 Task: Search for a specific event or meeting in the calendar for June and July 2023.
Action: Mouse moved to (15, 63)
Screenshot: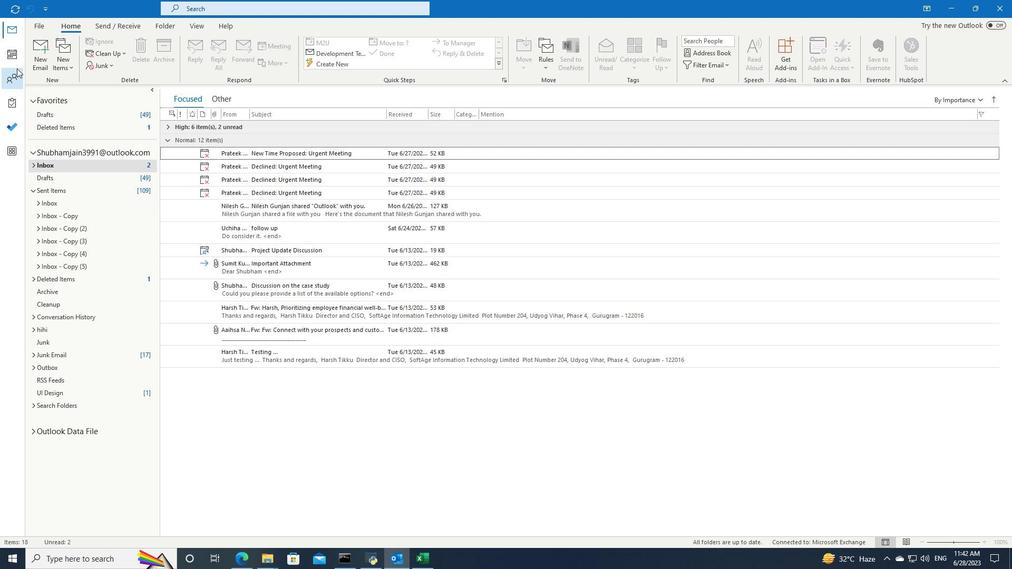 
Action: Mouse pressed left at (15, 63)
Screenshot: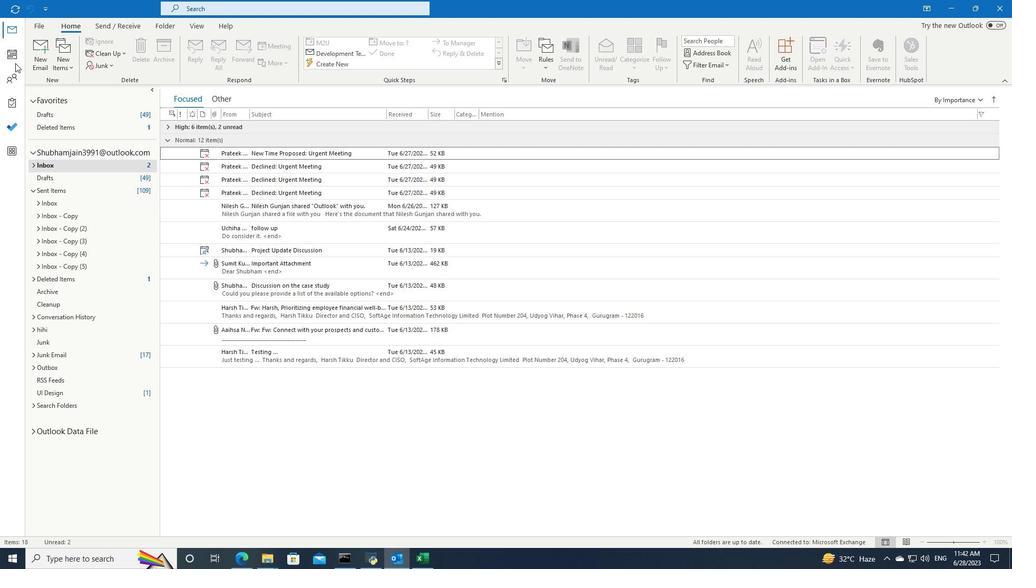 
Action: Mouse moved to (376, 9)
Screenshot: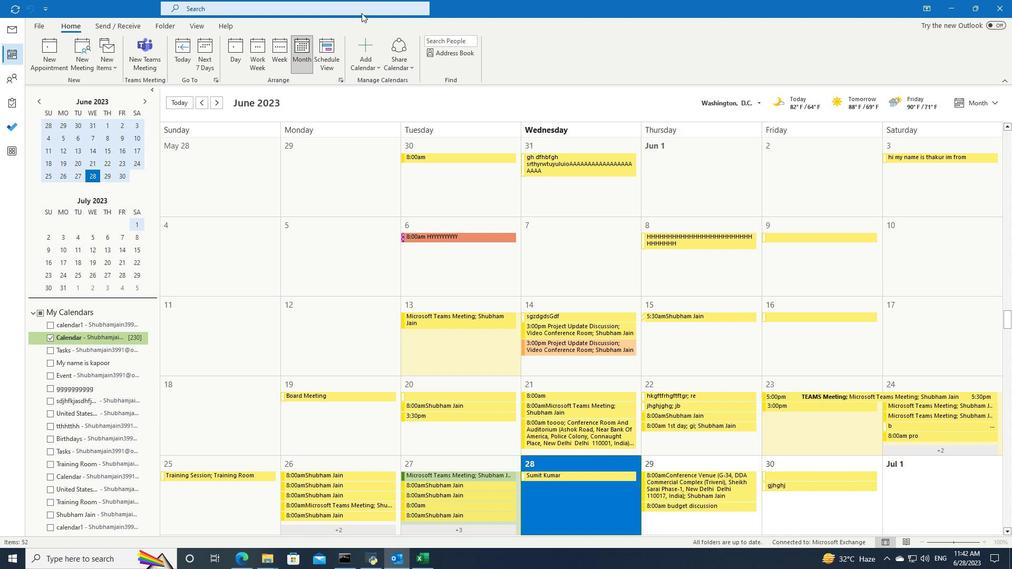 
Action: Mouse pressed left at (376, 9)
Screenshot: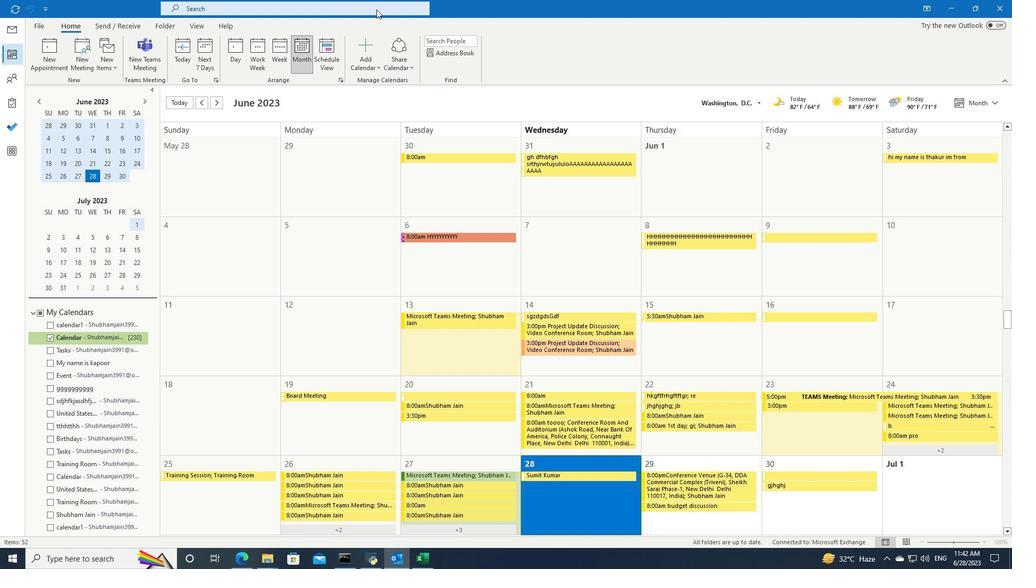 
Action: Mouse moved to (405, 6)
Screenshot: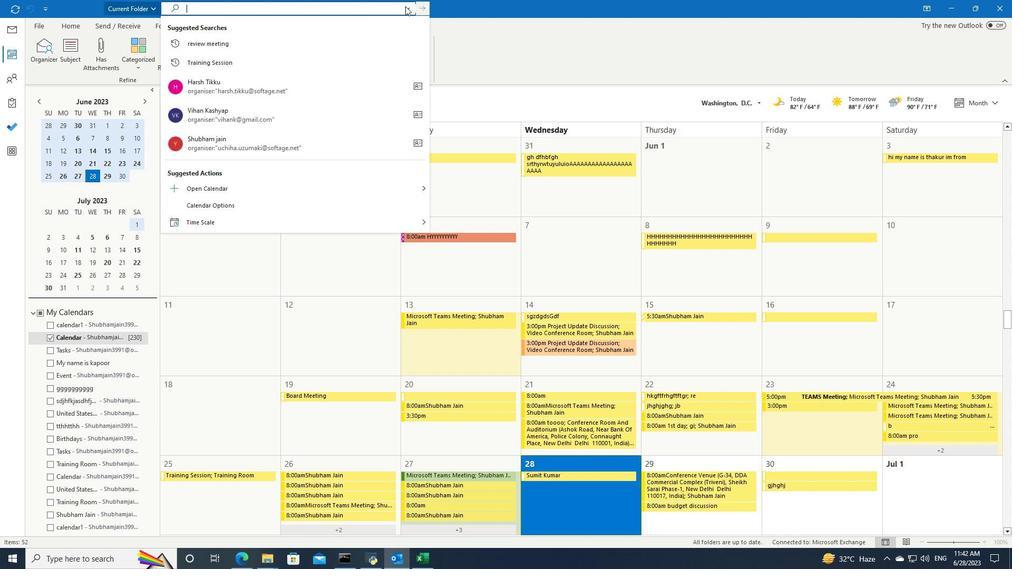 
Action: Mouse pressed left at (405, 6)
Screenshot: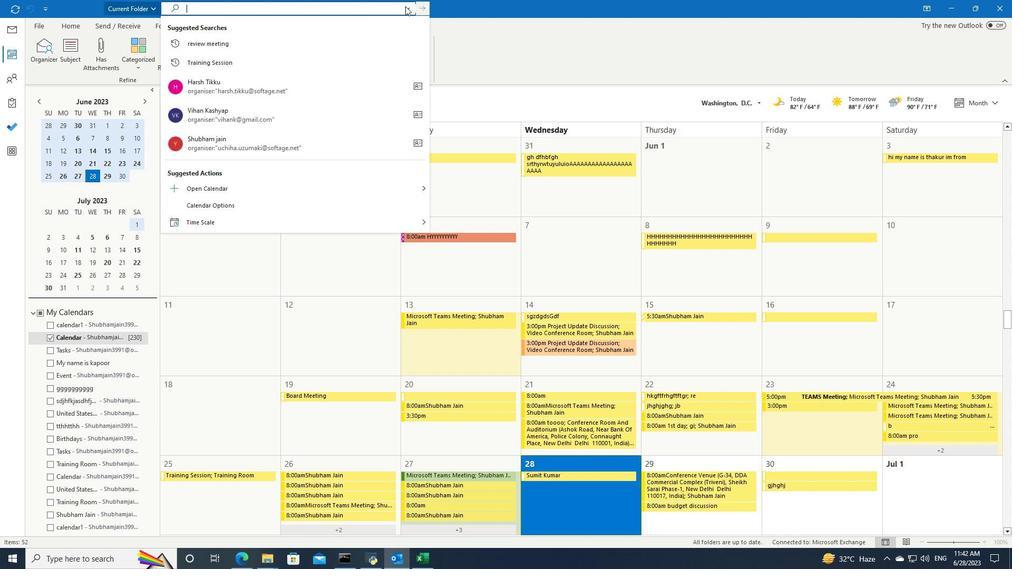 
Action: Mouse moved to (414, 25)
Screenshot: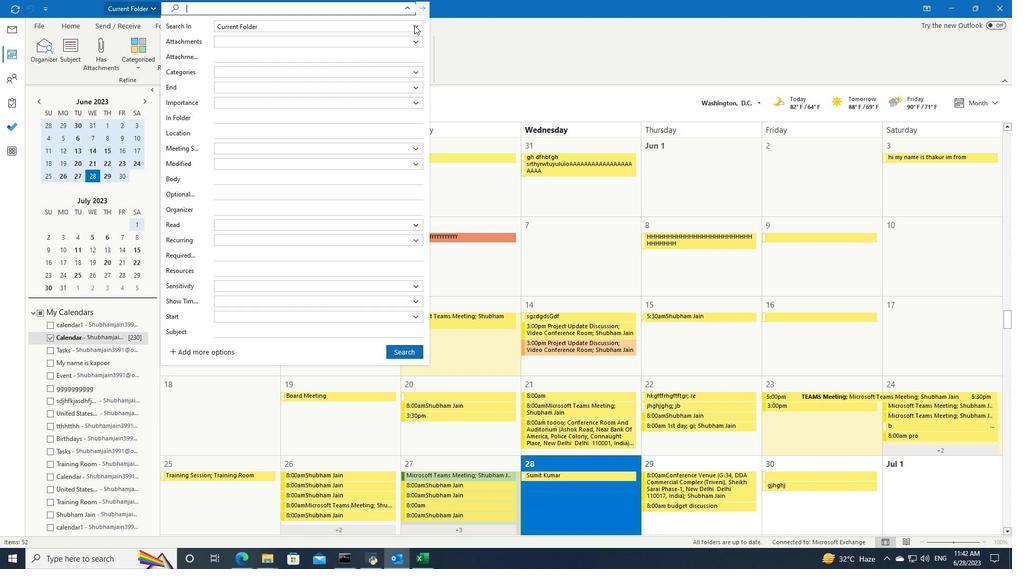 
Action: Mouse pressed left at (414, 25)
Screenshot: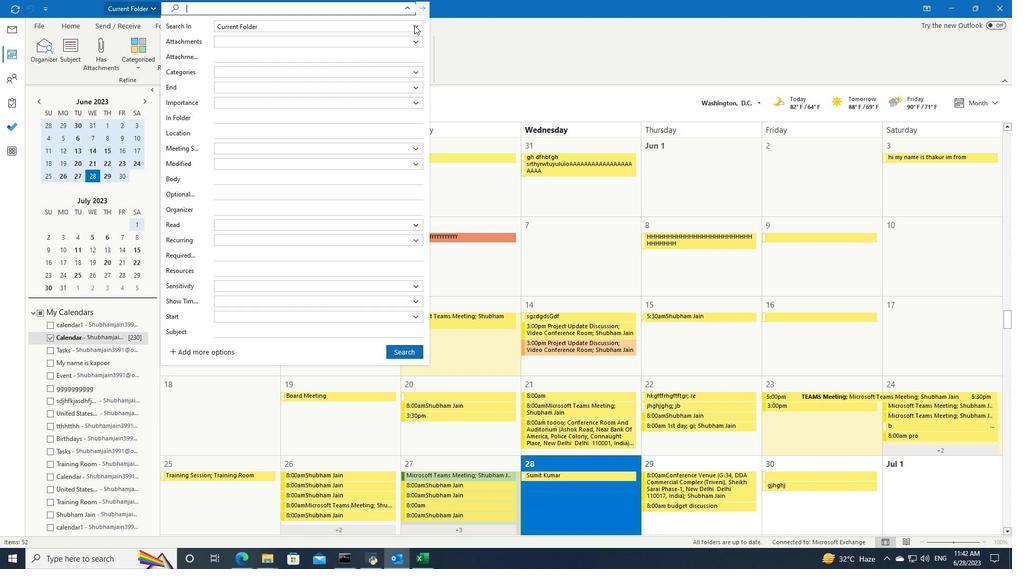 
Action: Mouse moved to (395, 53)
Screenshot: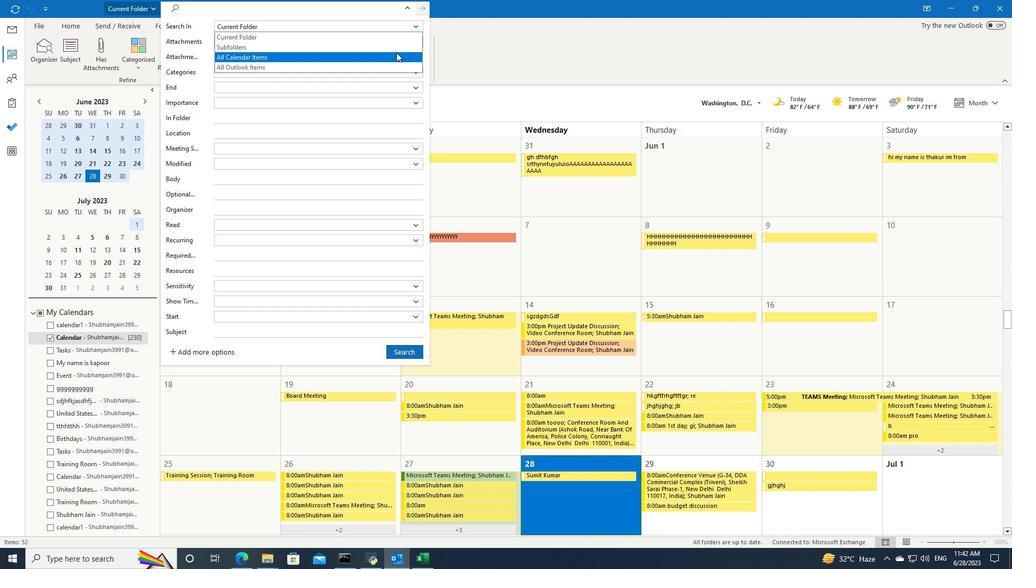 
Action: Mouse pressed left at (395, 53)
Screenshot: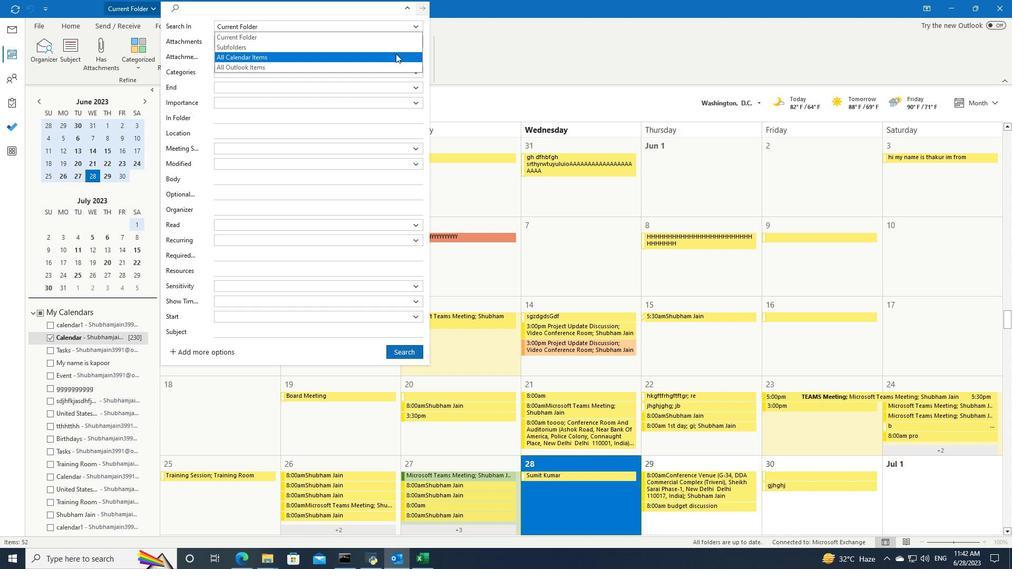 
Action: Mouse moved to (408, 8)
Screenshot: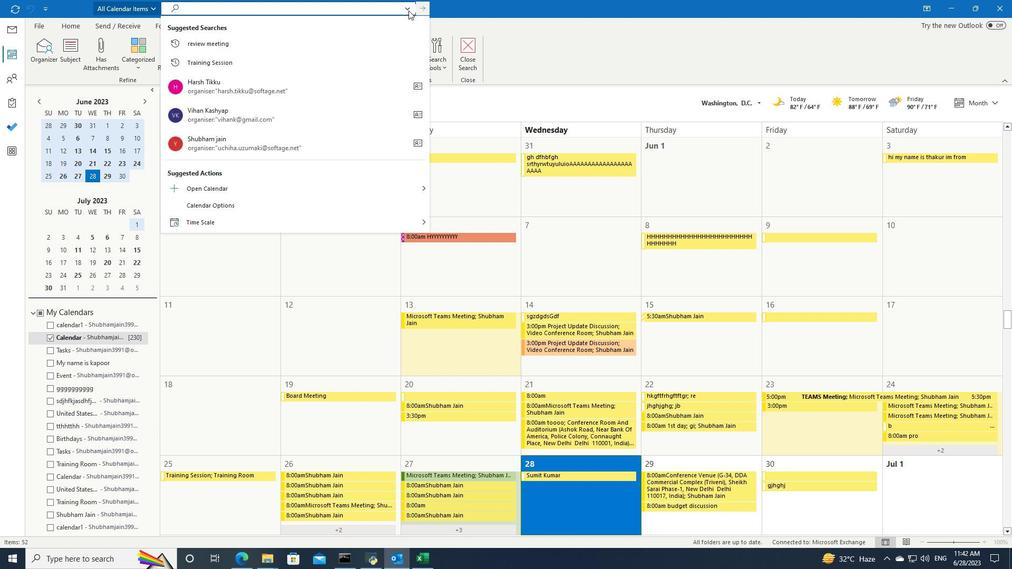 
Action: Mouse pressed left at (408, 8)
Screenshot: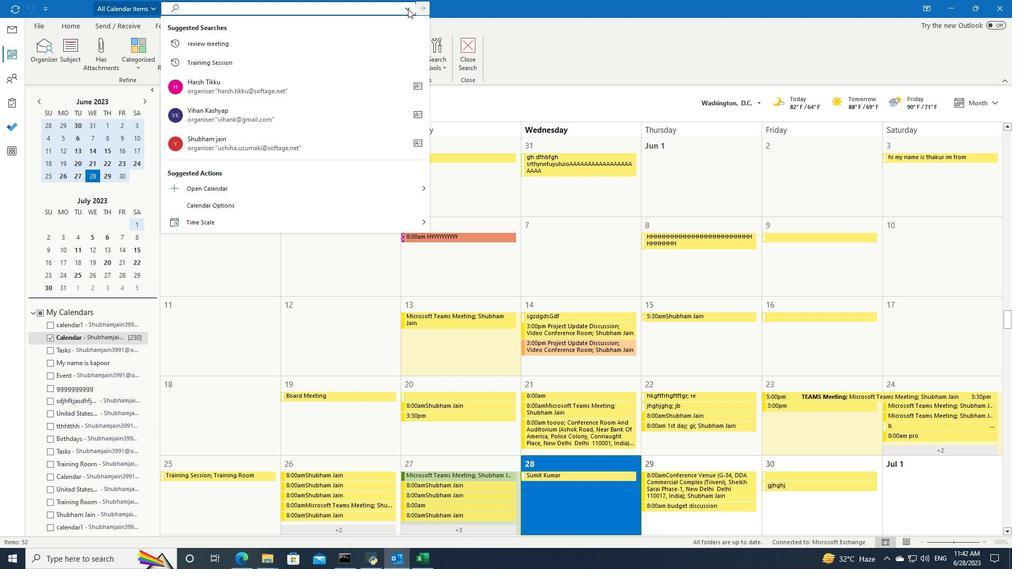 
Action: Mouse moved to (412, 281)
Screenshot: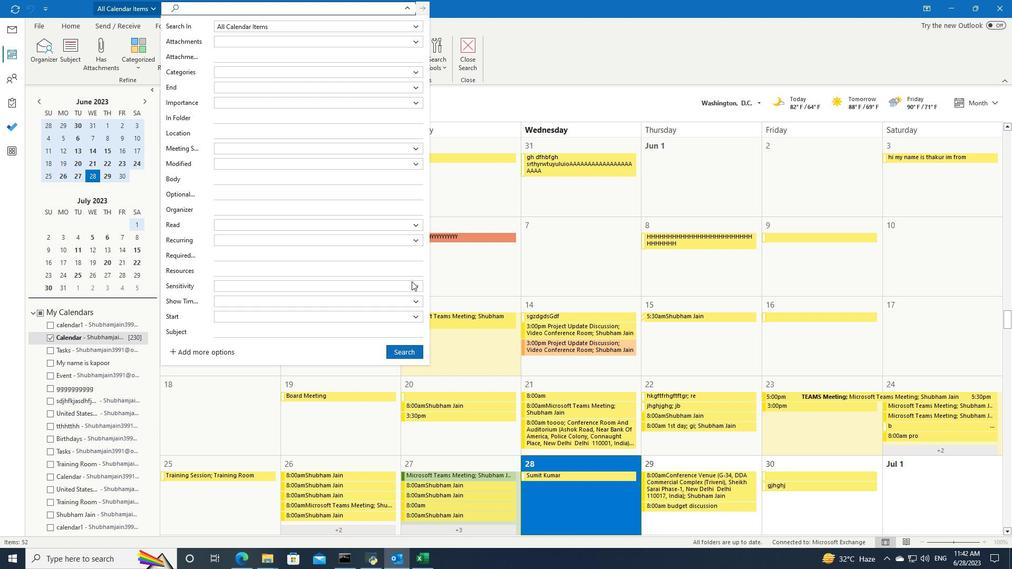 
Action: Mouse pressed left at (412, 281)
Screenshot: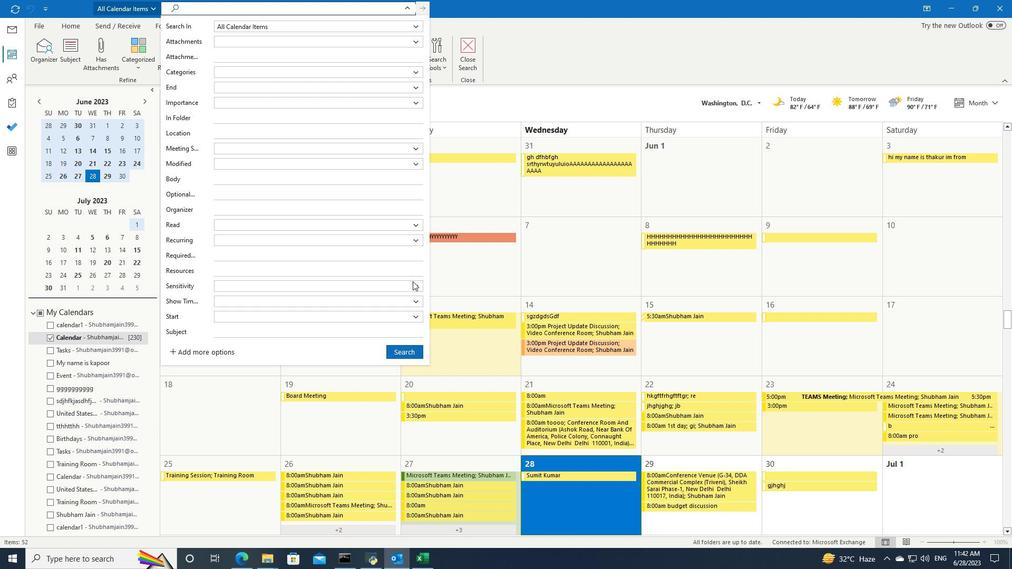 
Action: Mouse moved to (402, 340)
Screenshot: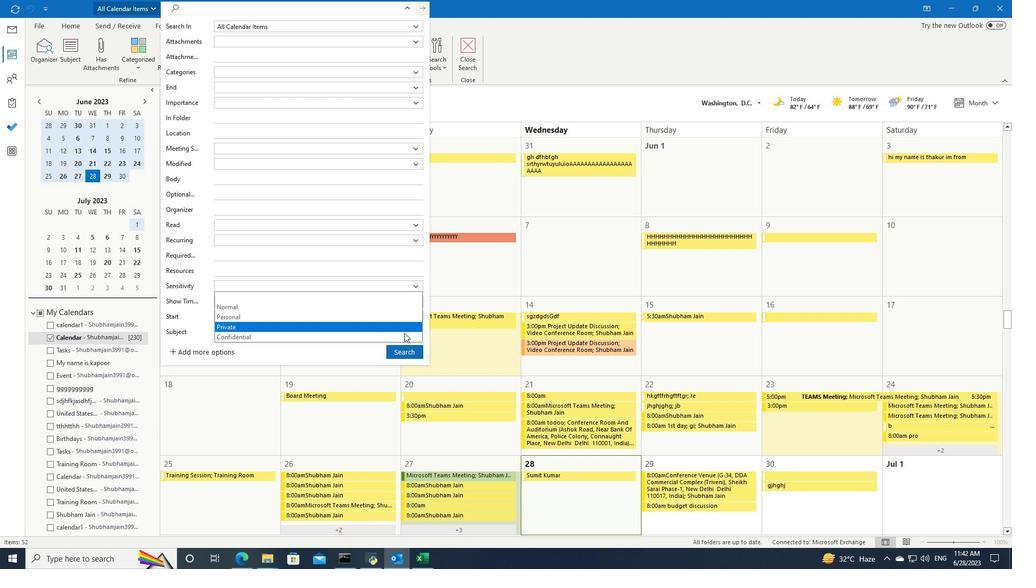 
Action: Mouse pressed left at (402, 340)
Screenshot: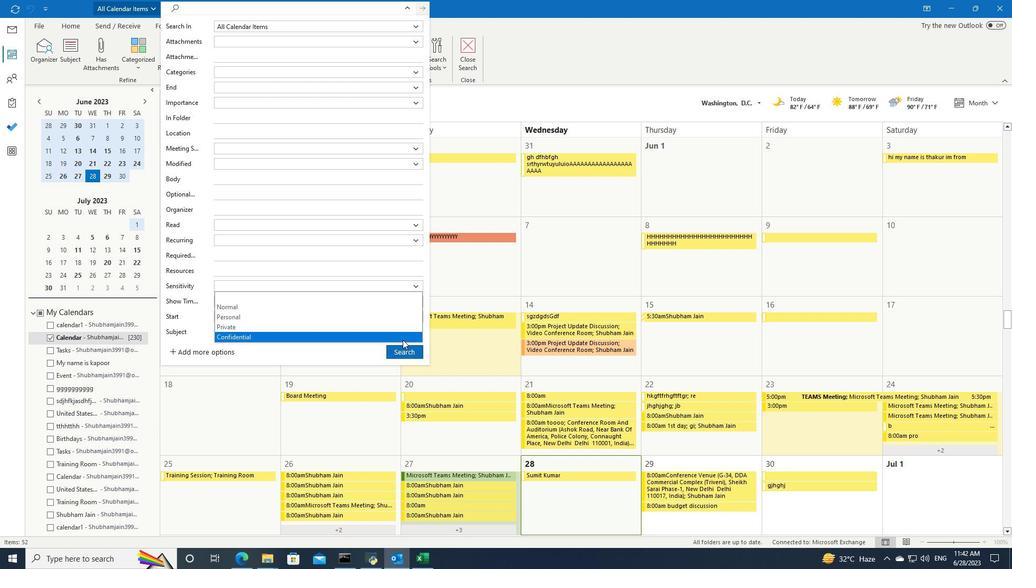 
Action: Mouse moved to (402, 350)
Screenshot: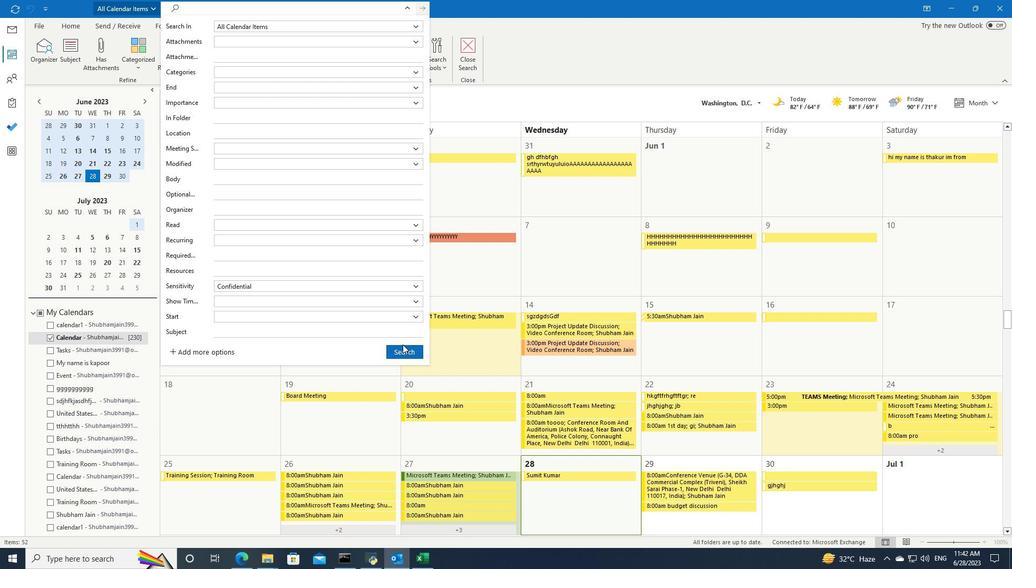 
Action: Mouse pressed left at (402, 350)
Screenshot: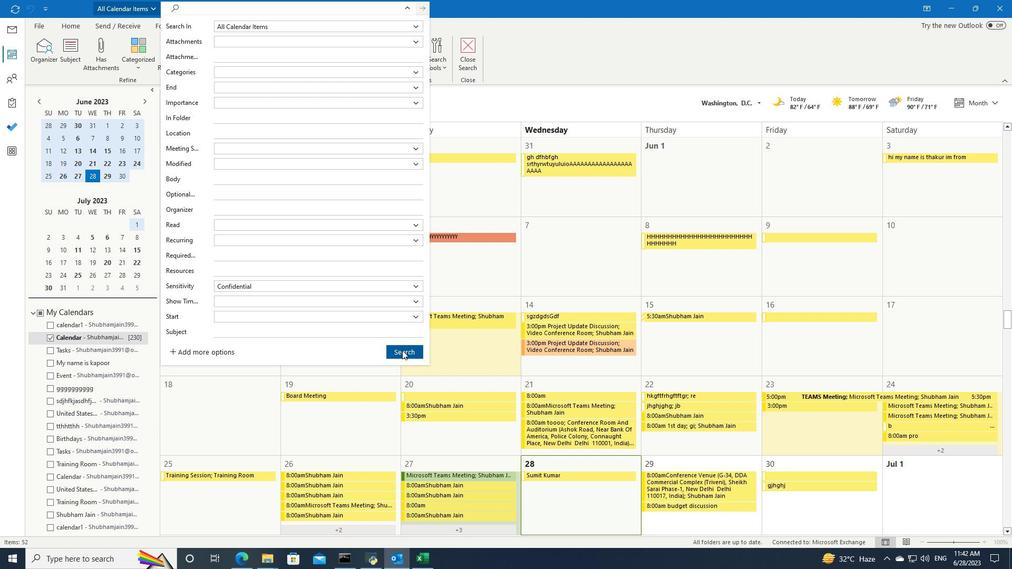 
